 Task: Find restaurants with price "$$"
Action: Mouse moved to (354, 93)
Screenshot: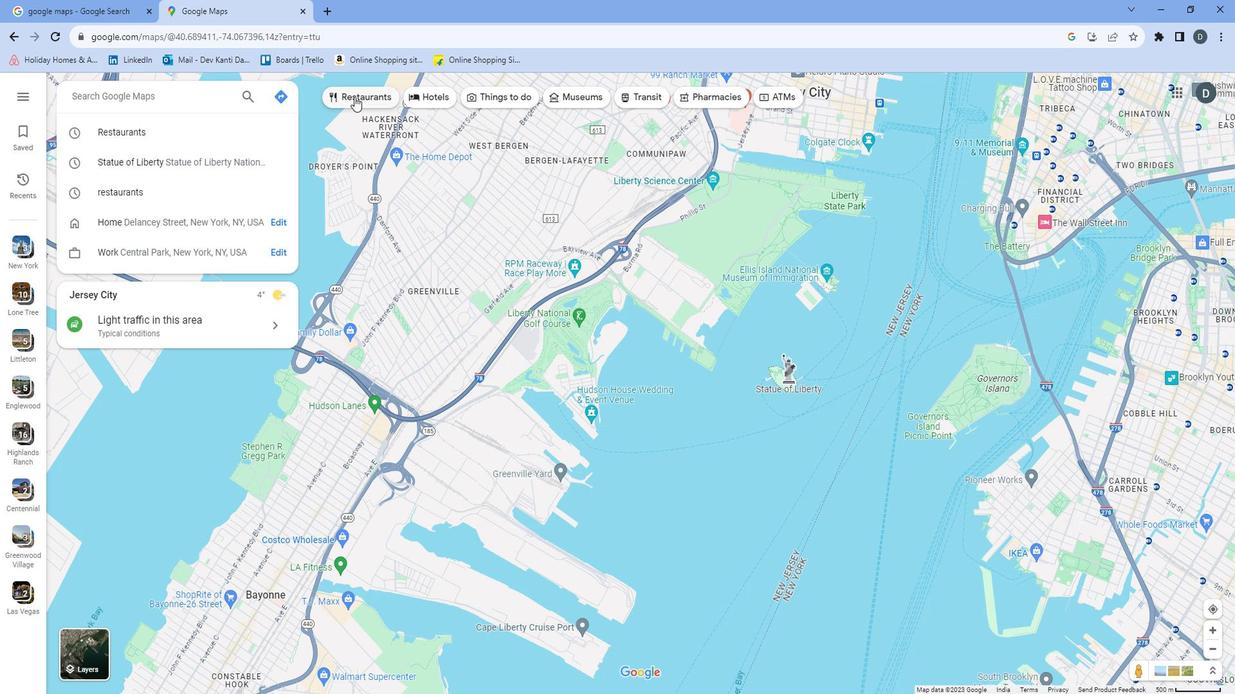 
Action: Mouse pressed left at (354, 93)
Screenshot: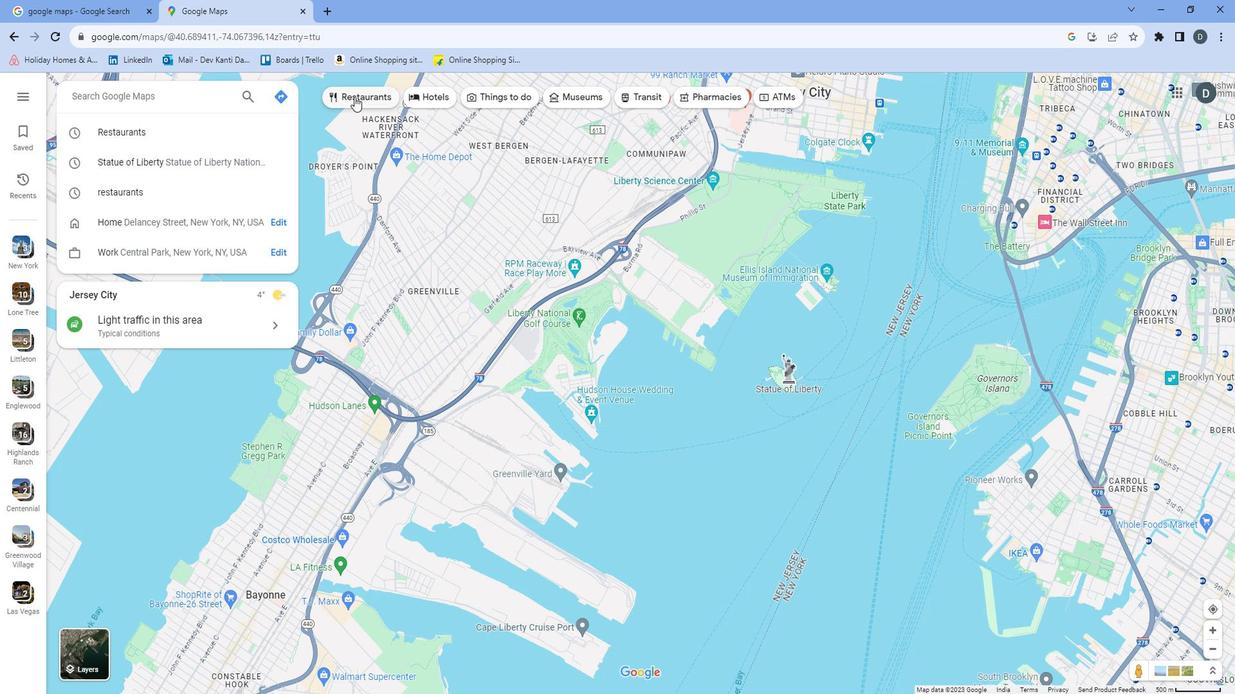 
Action: Mouse moved to (358, 90)
Screenshot: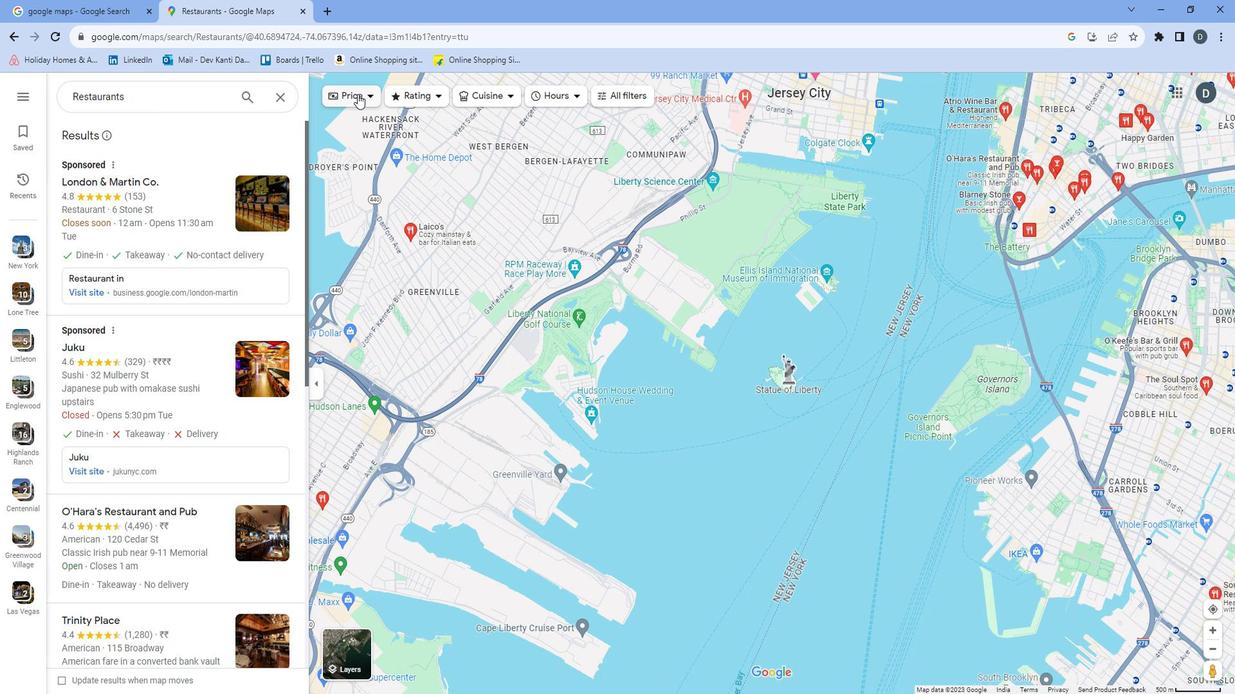 
Action: Mouse pressed left at (358, 90)
Screenshot: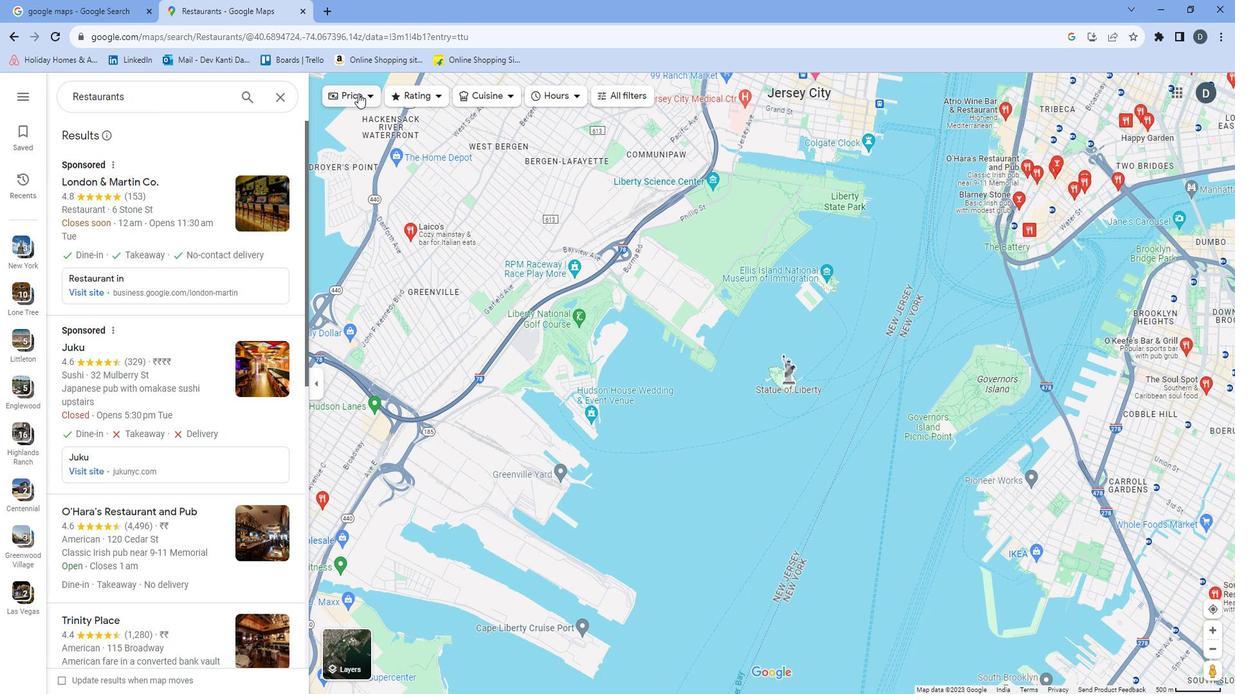 
Action: Mouse moved to (340, 142)
Screenshot: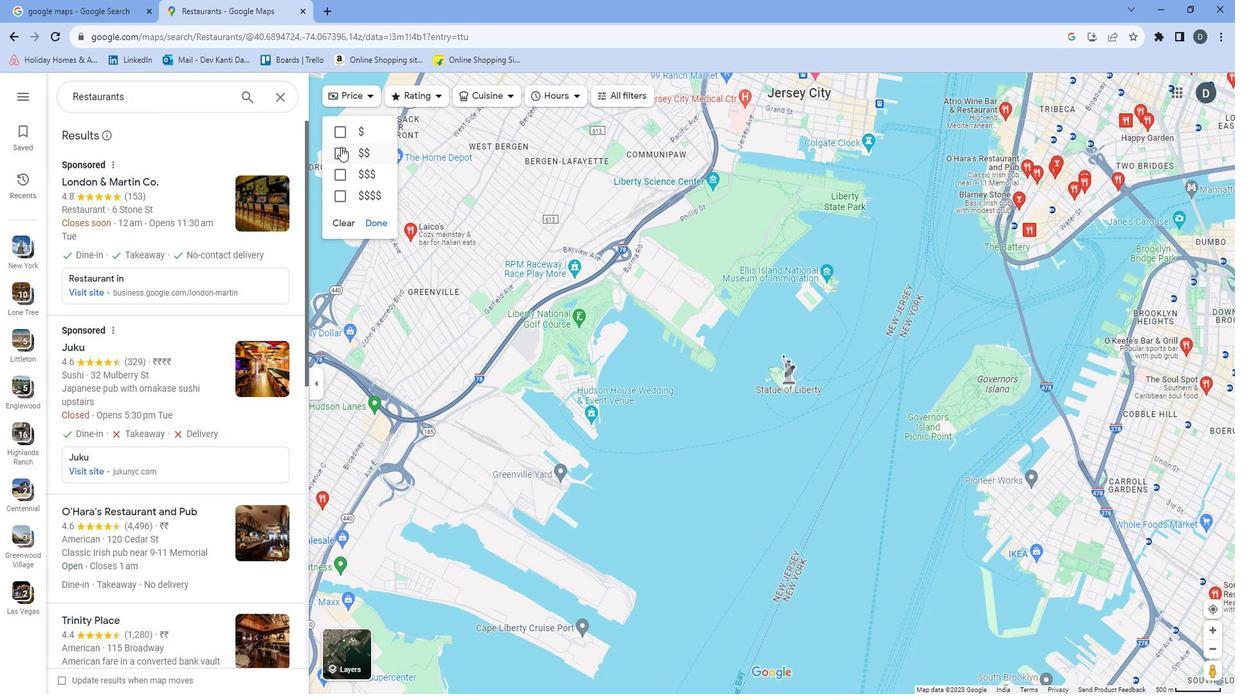
Action: Mouse pressed left at (340, 142)
Screenshot: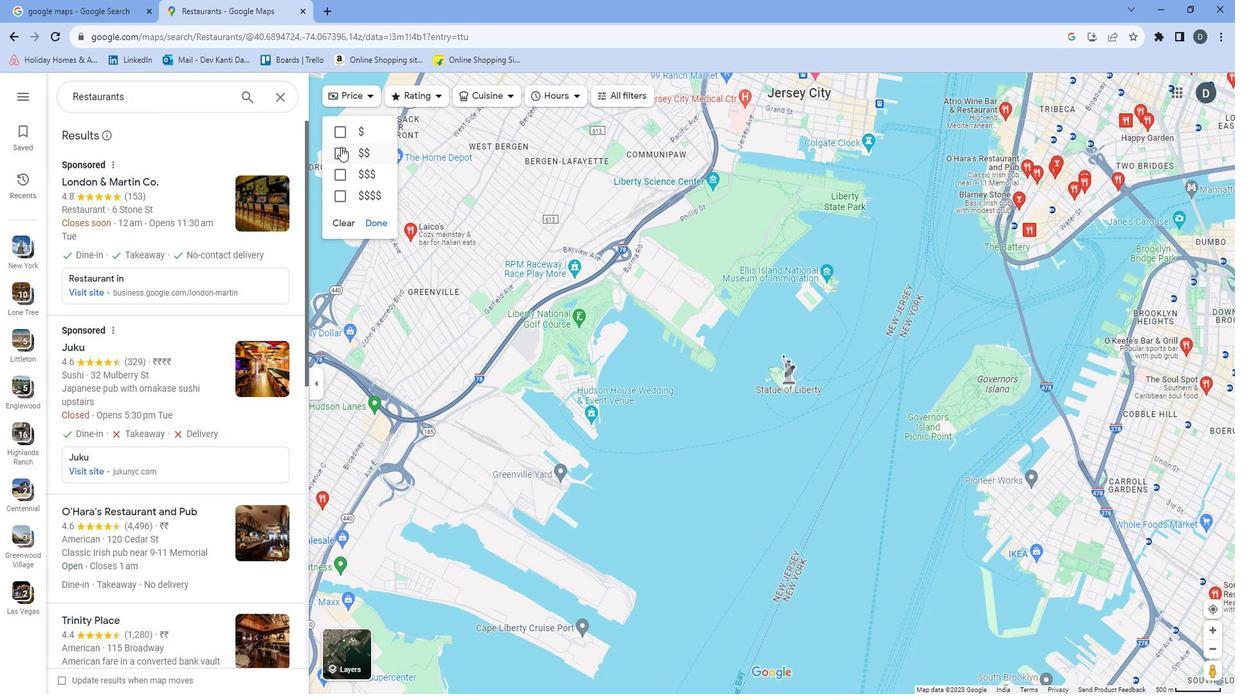 
Action: Mouse moved to (372, 207)
Screenshot: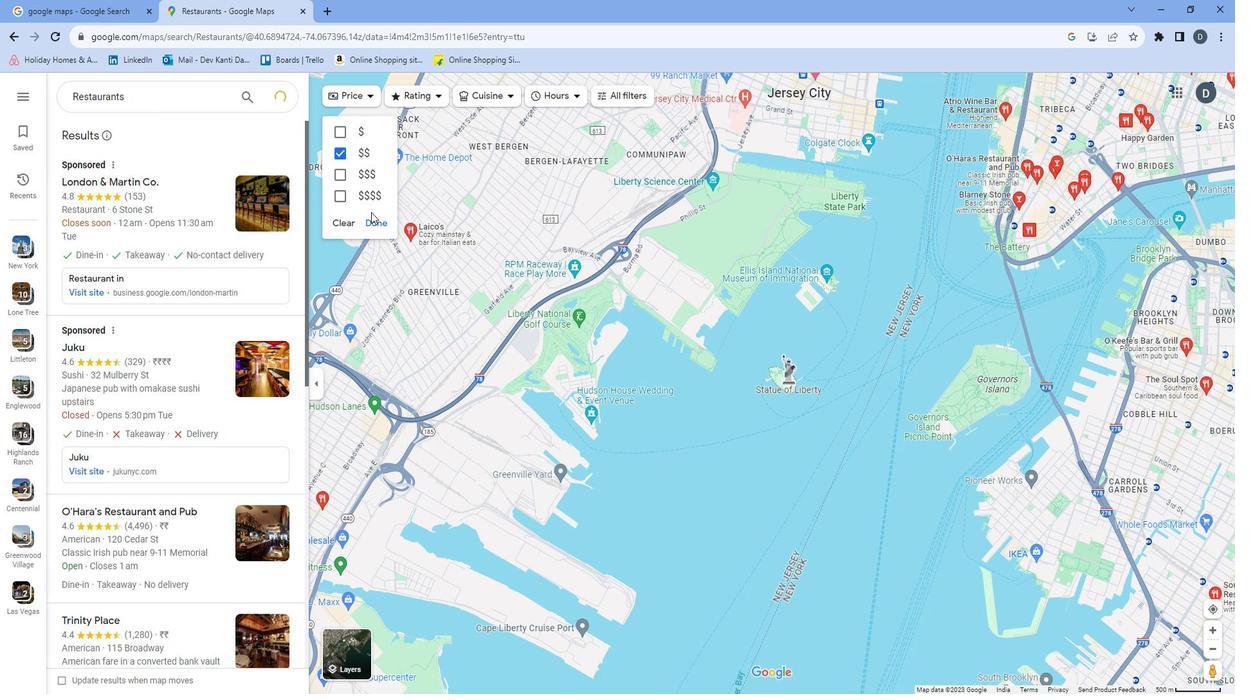 
Action: Mouse pressed left at (372, 207)
Screenshot: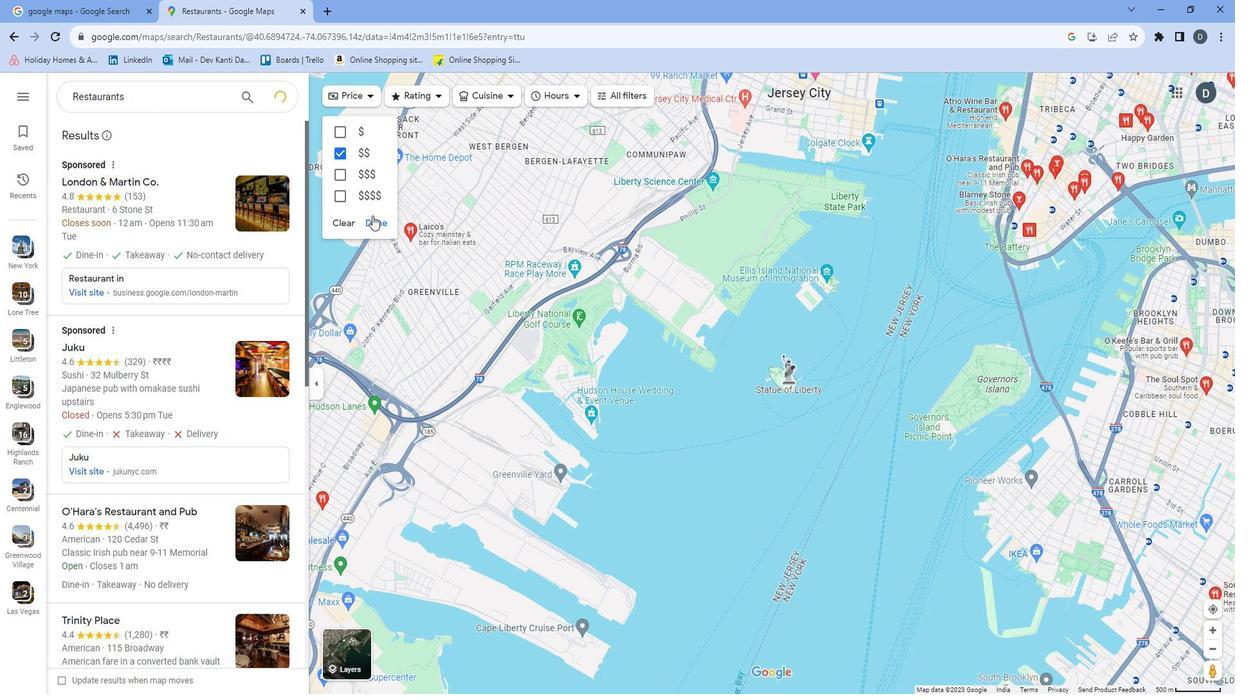 
Action: Mouse moved to (340, 226)
Screenshot: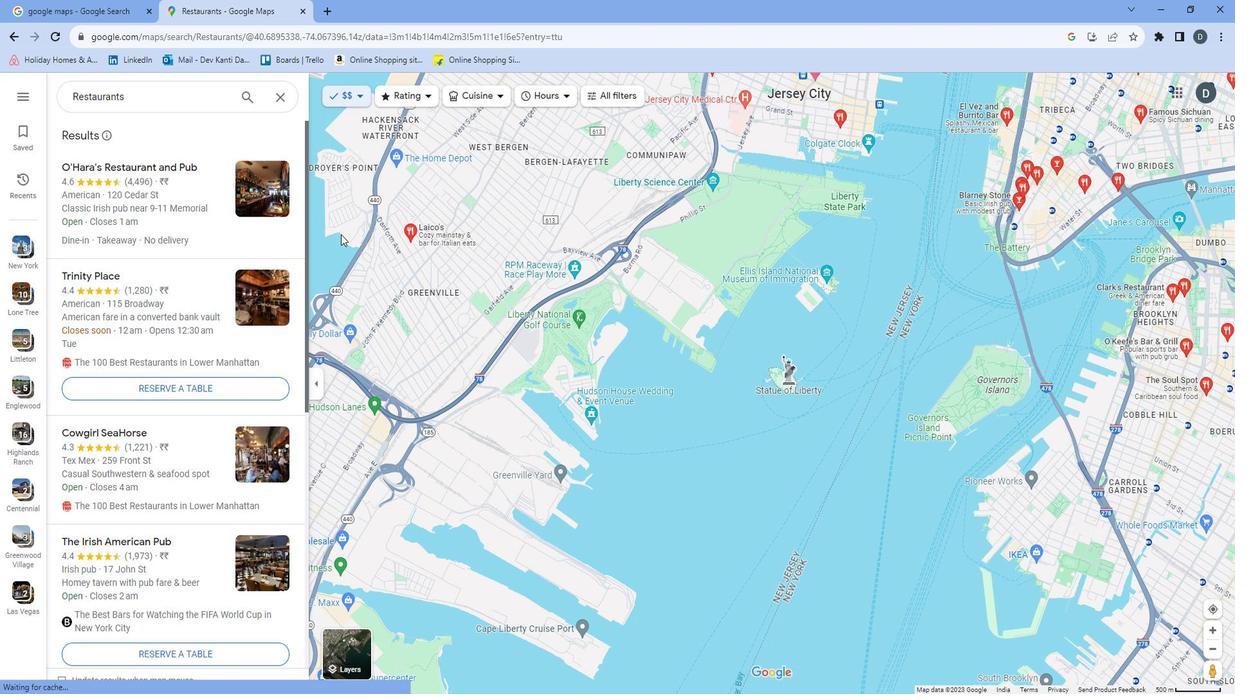 
